 Task: Open Outlook and display the Tasks pane from the To-Do Bar.
Action: Mouse moved to (185, 20)
Screenshot: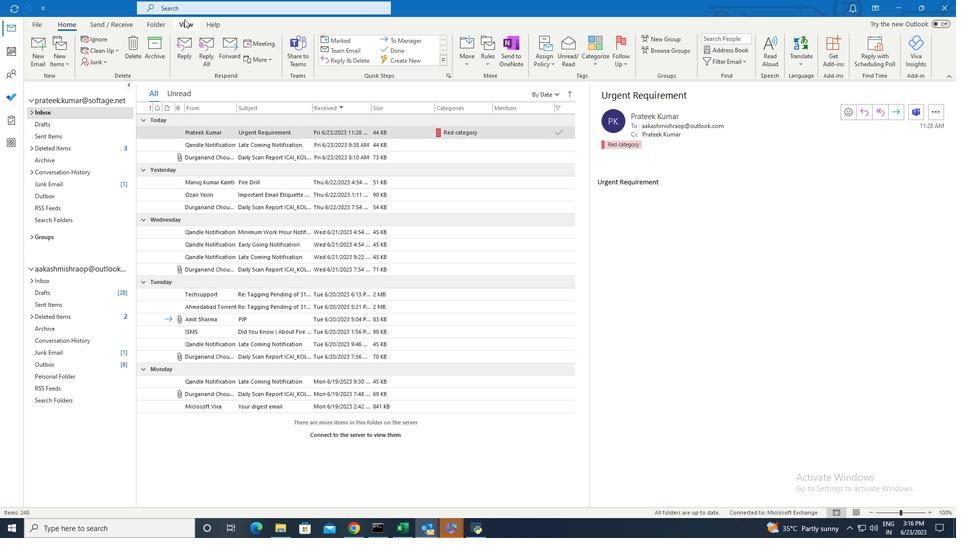 
Action: Mouse pressed left at (185, 20)
Screenshot: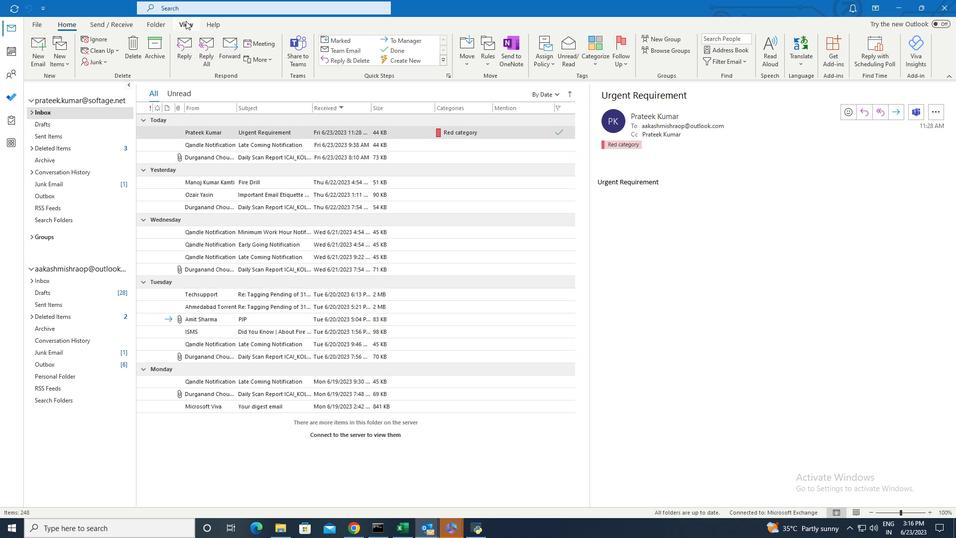 
Action: Mouse moved to (645, 64)
Screenshot: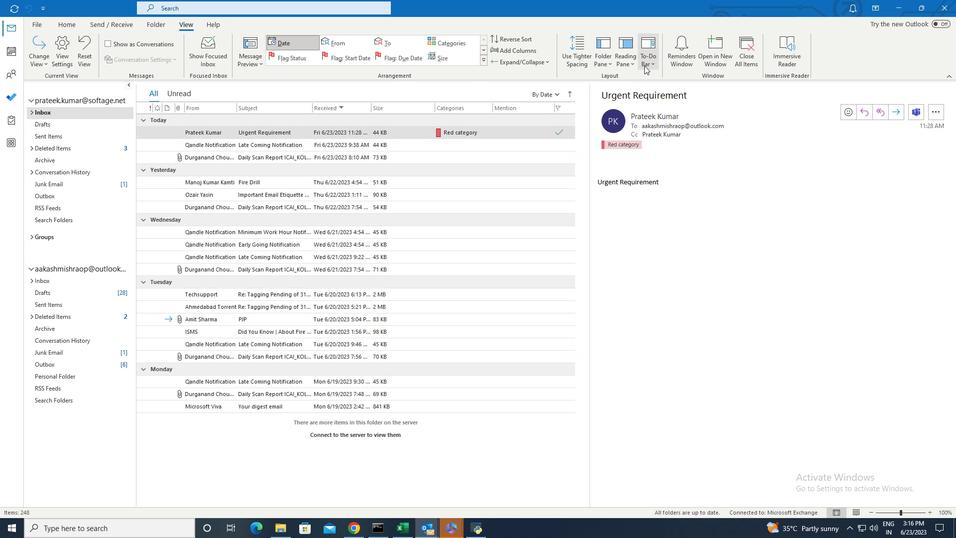 
Action: Mouse pressed left at (645, 64)
Screenshot: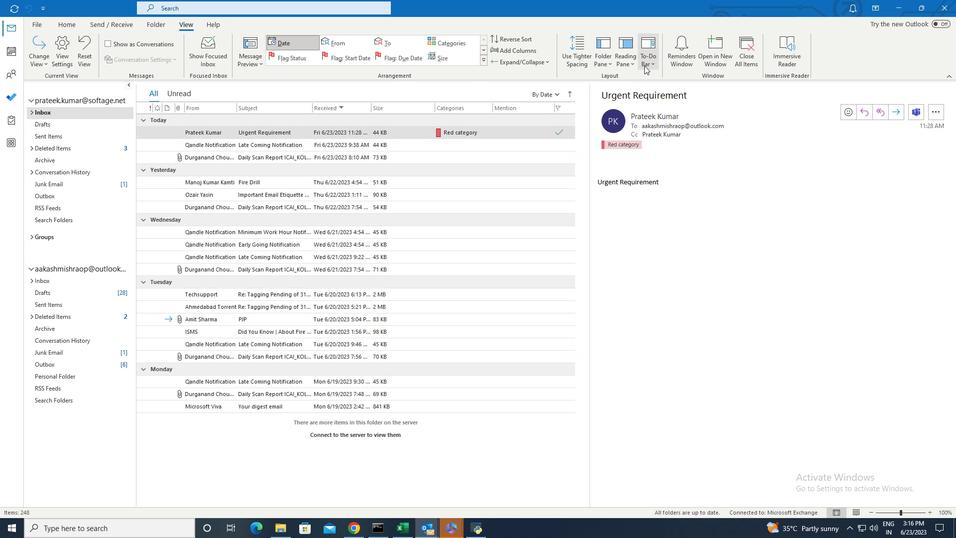 
Action: Mouse moved to (666, 103)
Screenshot: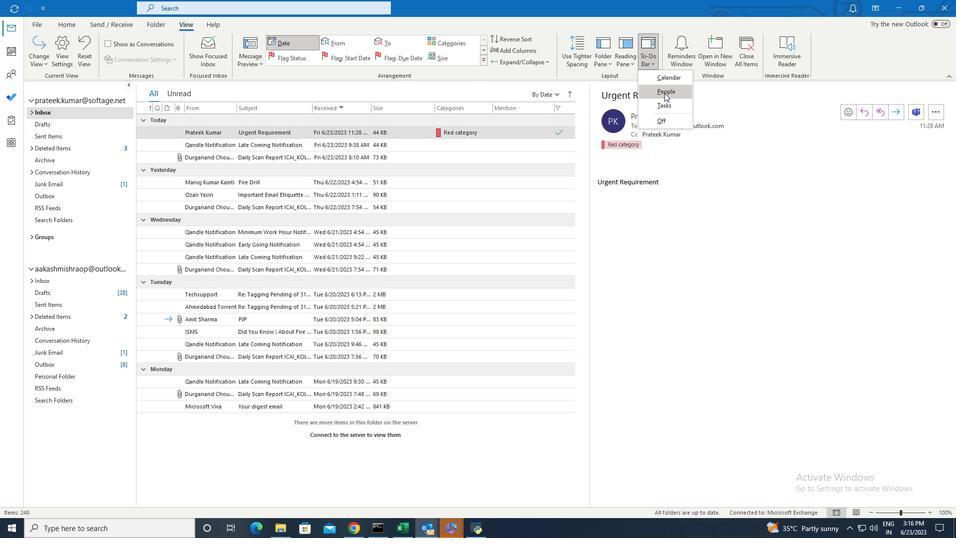 
Action: Mouse pressed left at (666, 103)
Screenshot: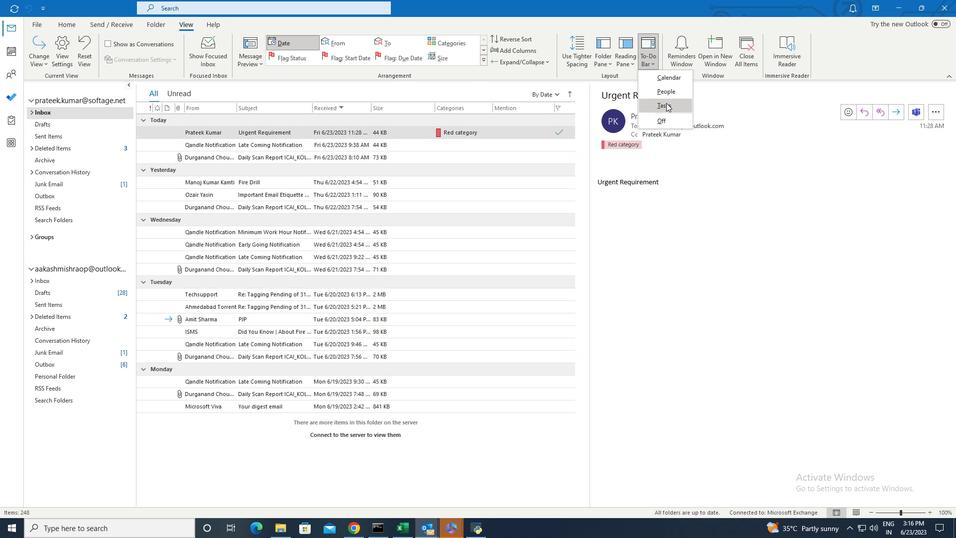 
